 Task: Add a dependency to the task Create a new online platform for online personal training sessions , the existing task  Implement a new cloud-based travel management system for a company in the project BioTech
Action: Mouse moved to (733, 254)
Screenshot: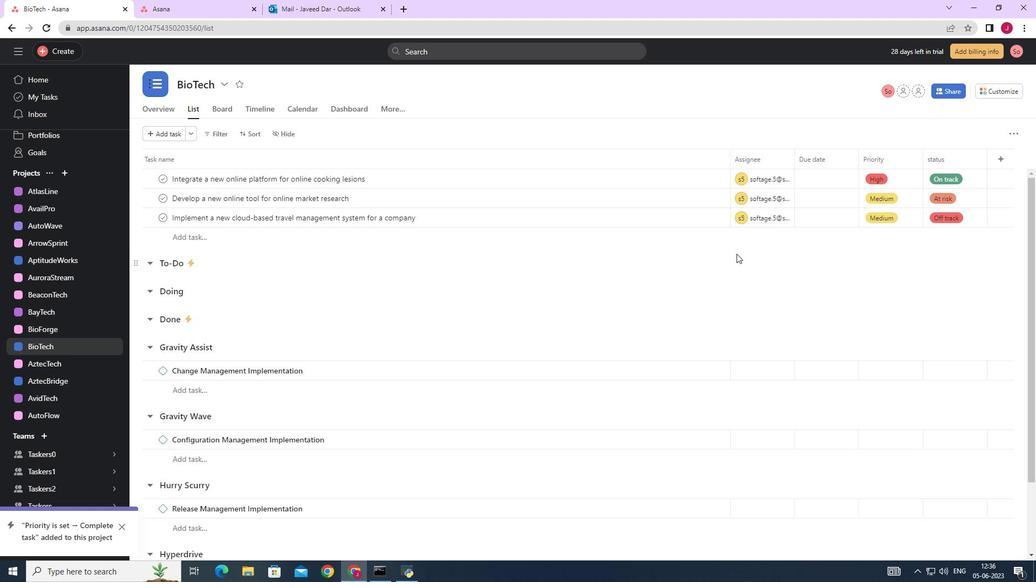 
Action: Mouse scrolled (733, 254) with delta (0, 0)
Screenshot: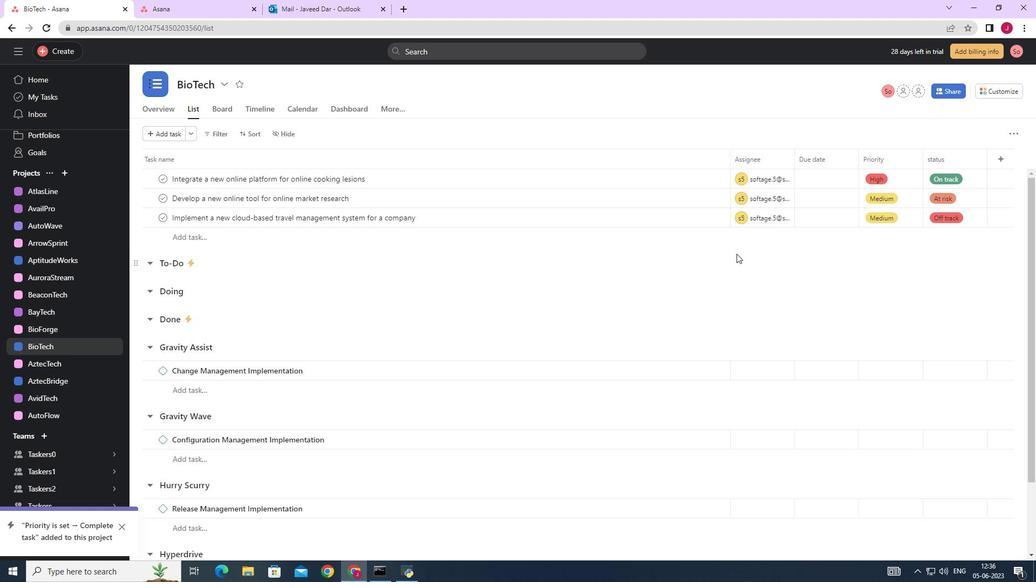 
Action: Mouse scrolled (733, 254) with delta (0, 0)
Screenshot: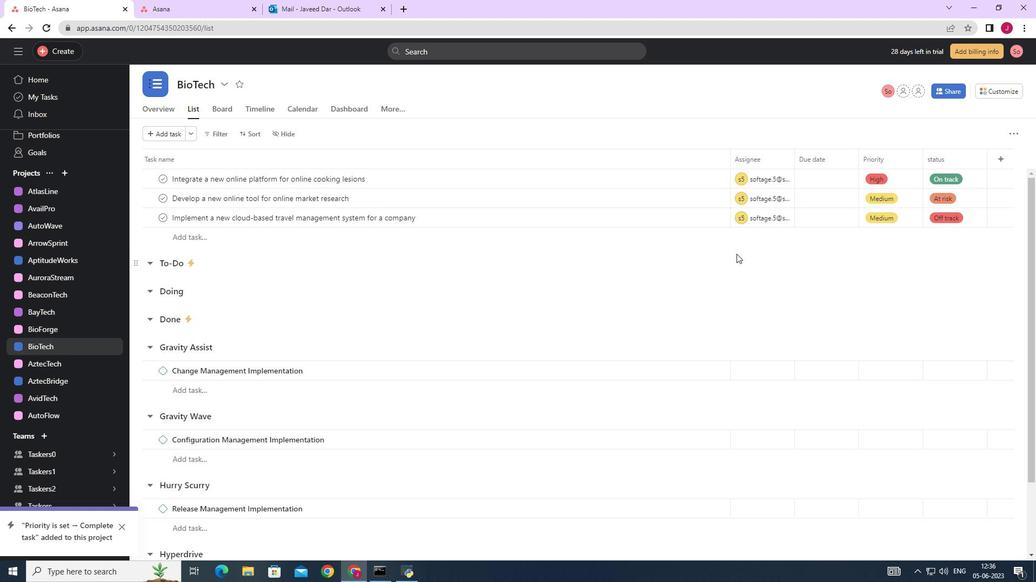
Action: Mouse moved to (733, 254)
Screenshot: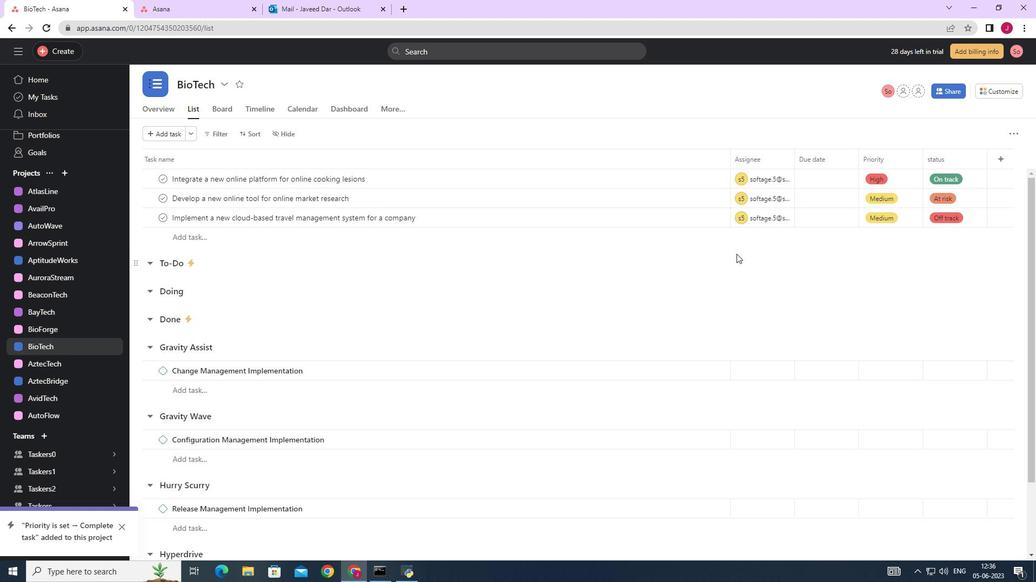 
Action: Mouse scrolled (733, 254) with delta (0, 0)
Screenshot: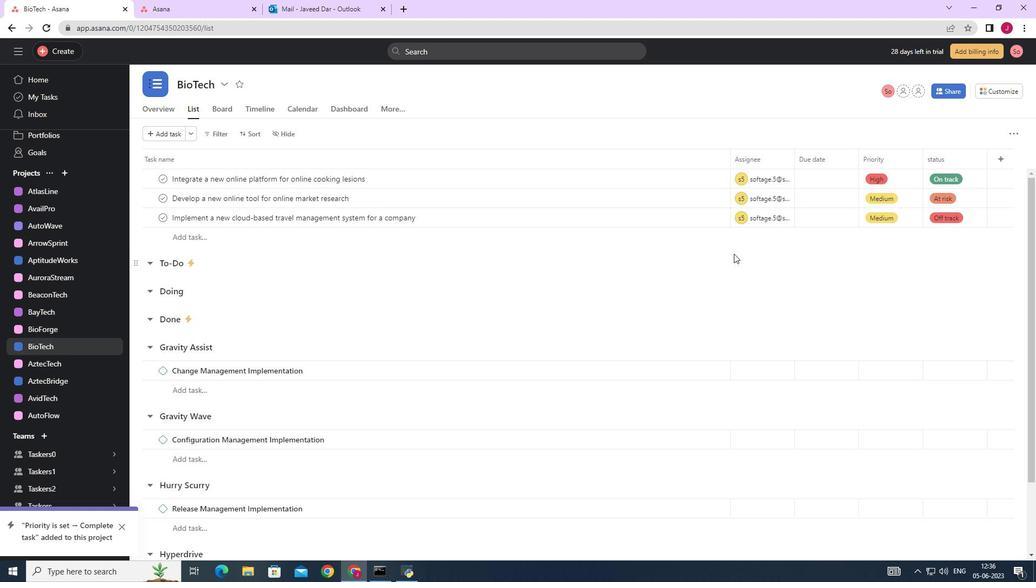 
Action: Mouse moved to (405, 314)
Screenshot: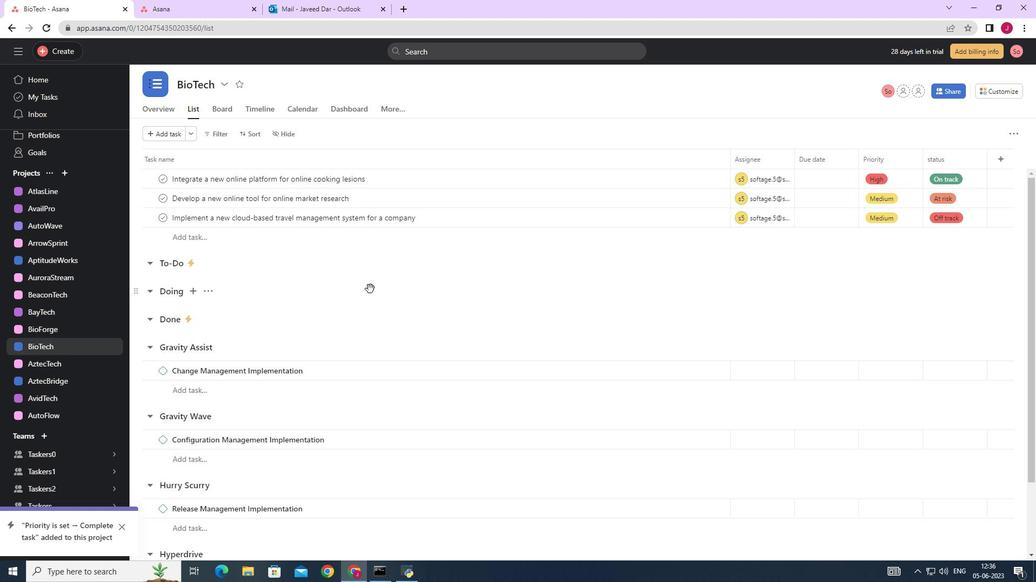 
Action: Mouse scrolled (405, 314) with delta (0, 0)
Screenshot: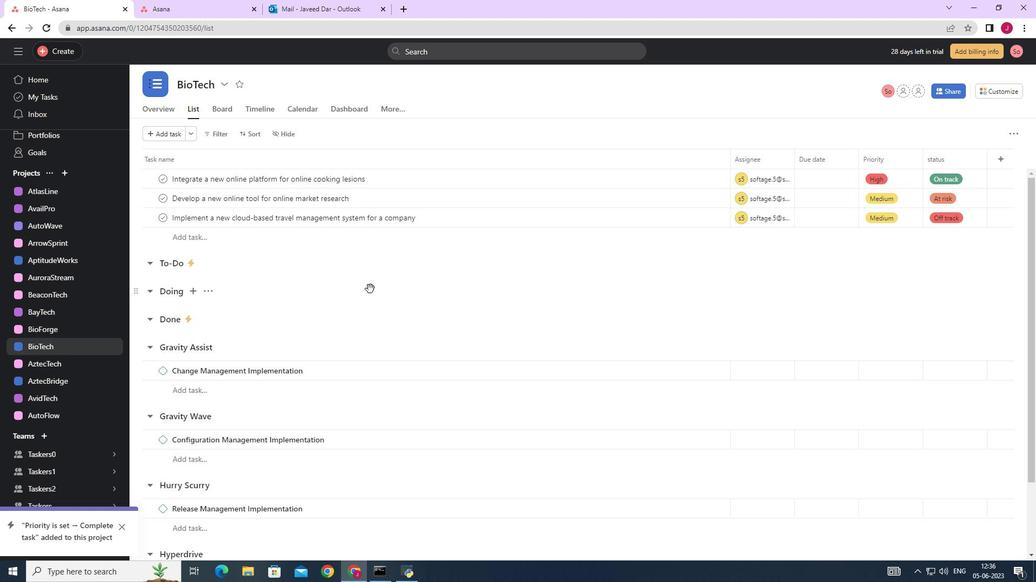 
Action: Mouse moved to (409, 317)
Screenshot: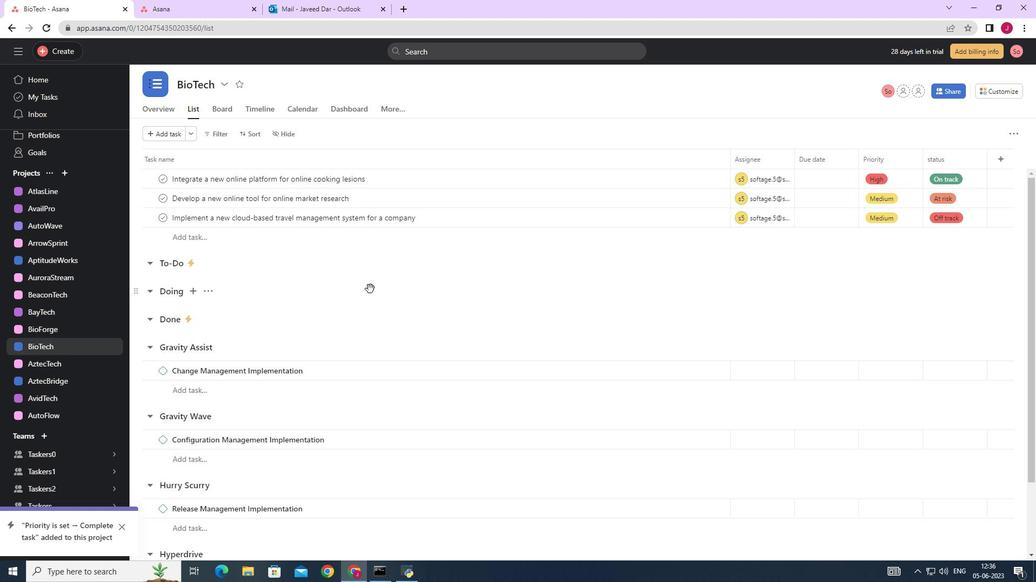 
Action: Mouse scrolled (409, 317) with delta (0, 0)
Screenshot: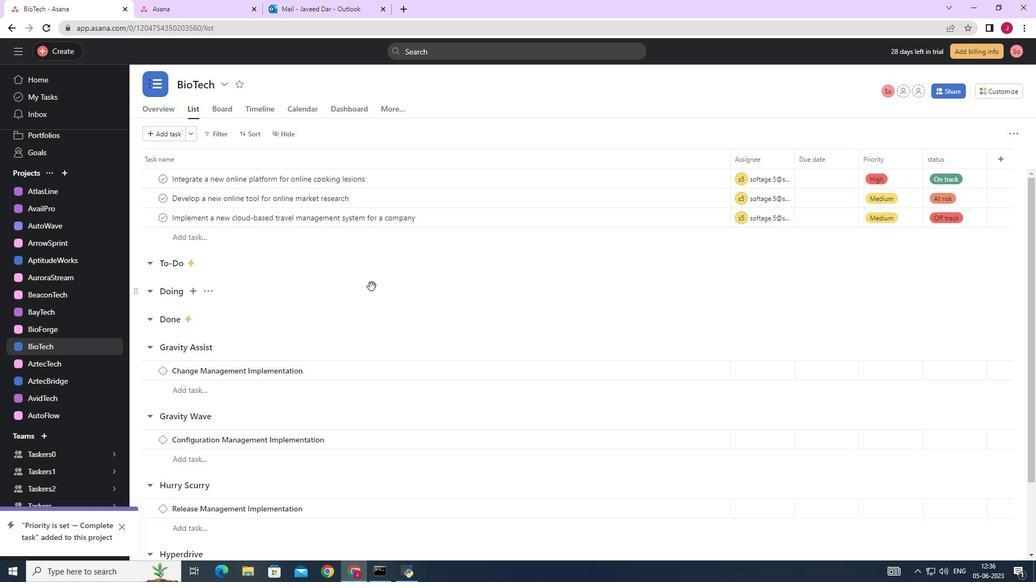 
Action: Mouse moved to (410, 318)
Screenshot: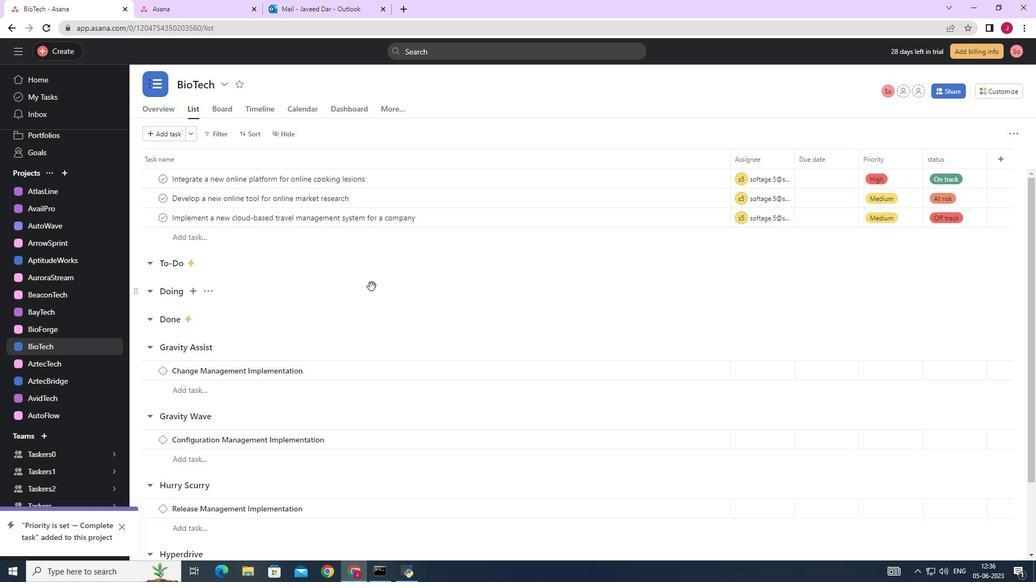 
Action: Mouse scrolled (410, 317) with delta (0, 0)
Screenshot: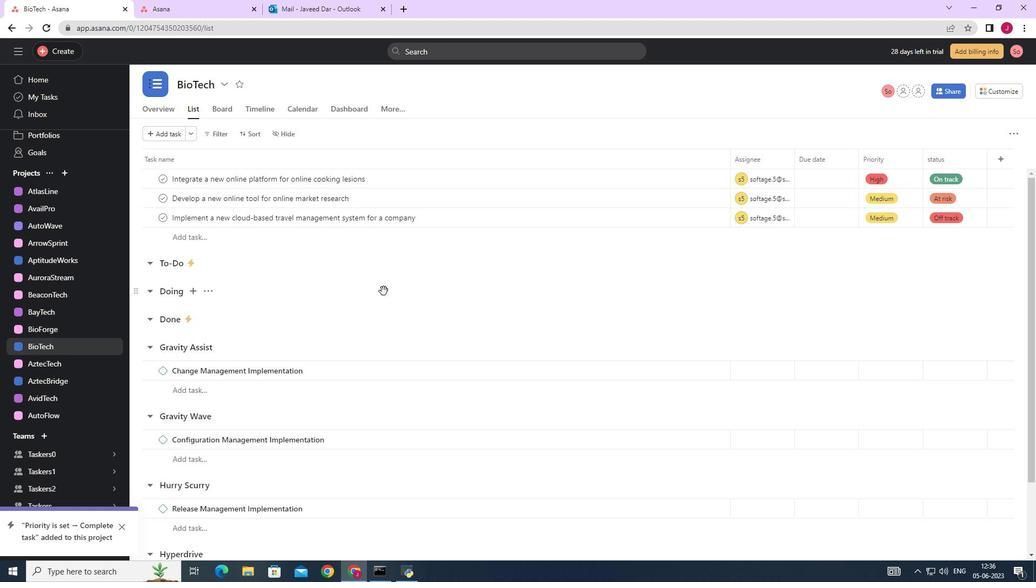 
Action: Mouse scrolled (410, 317) with delta (0, 0)
Screenshot: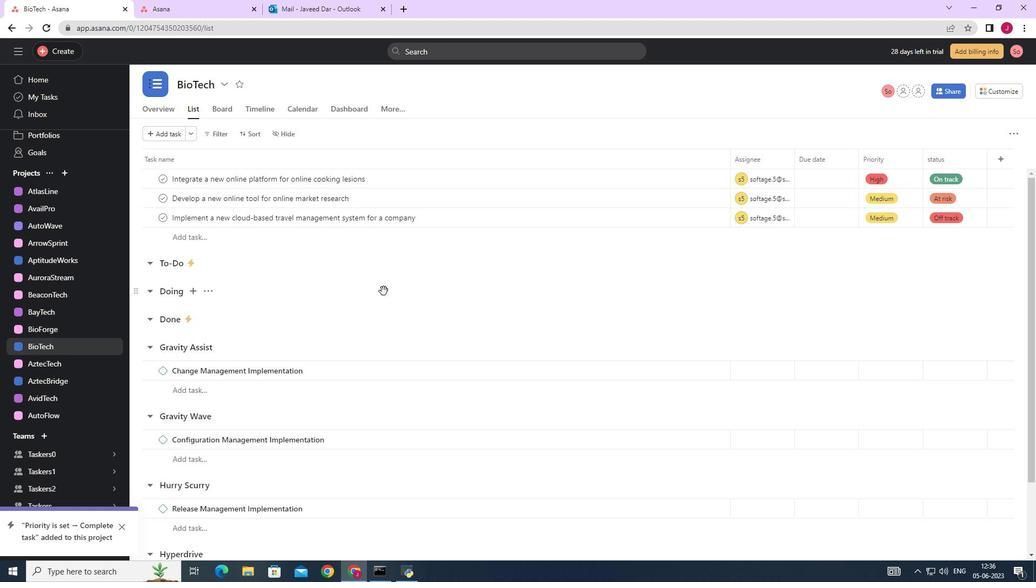 
Action: Mouse moved to (410, 319)
Screenshot: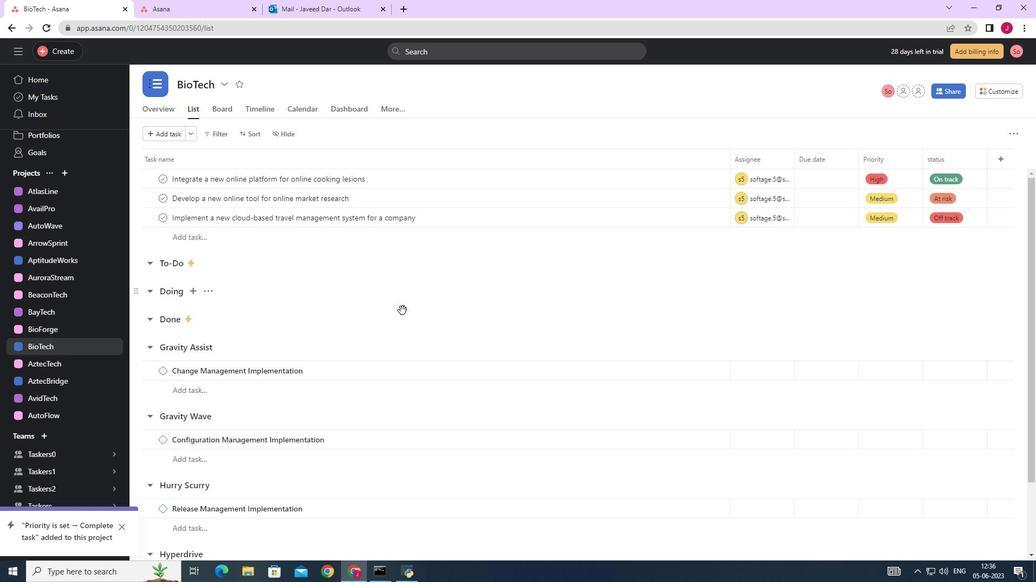 
Action: Mouse scrolled (410, 318) with delta (0, 0)
Screenshot: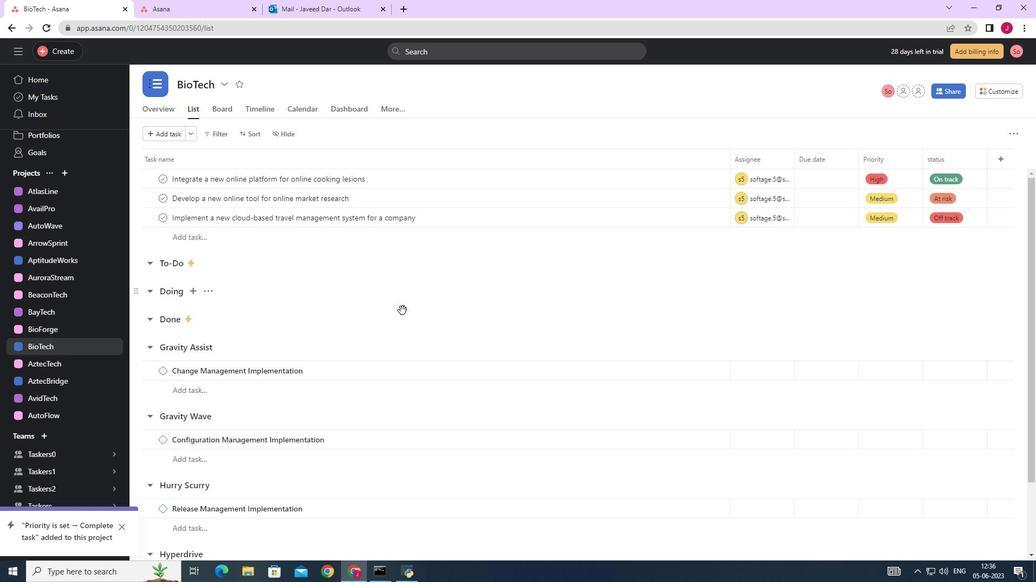 
Action: Mouse moved to (649, 489)
Screenshot: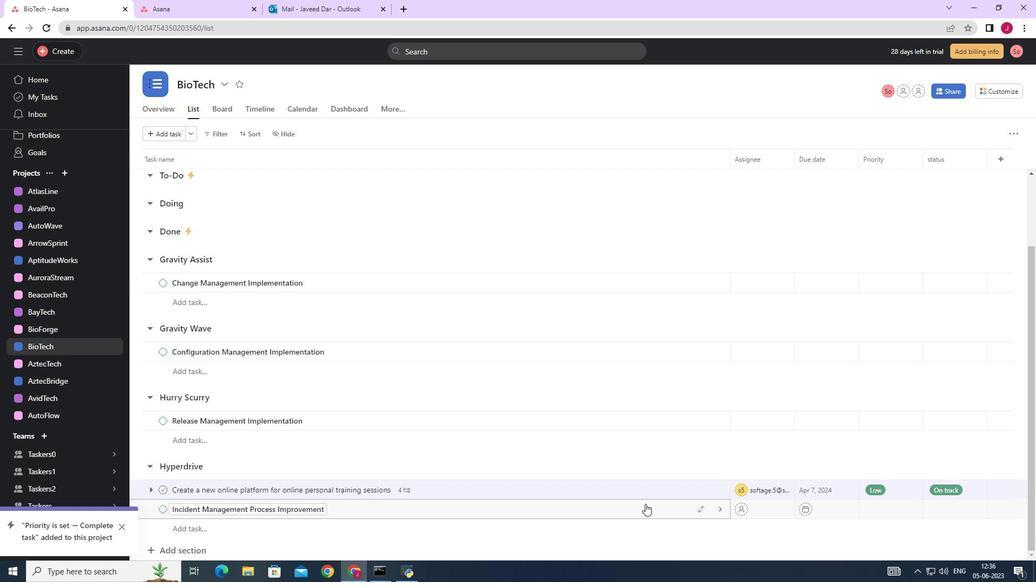 
Action: Mouse pressed left at (649, 489)
Screenshot: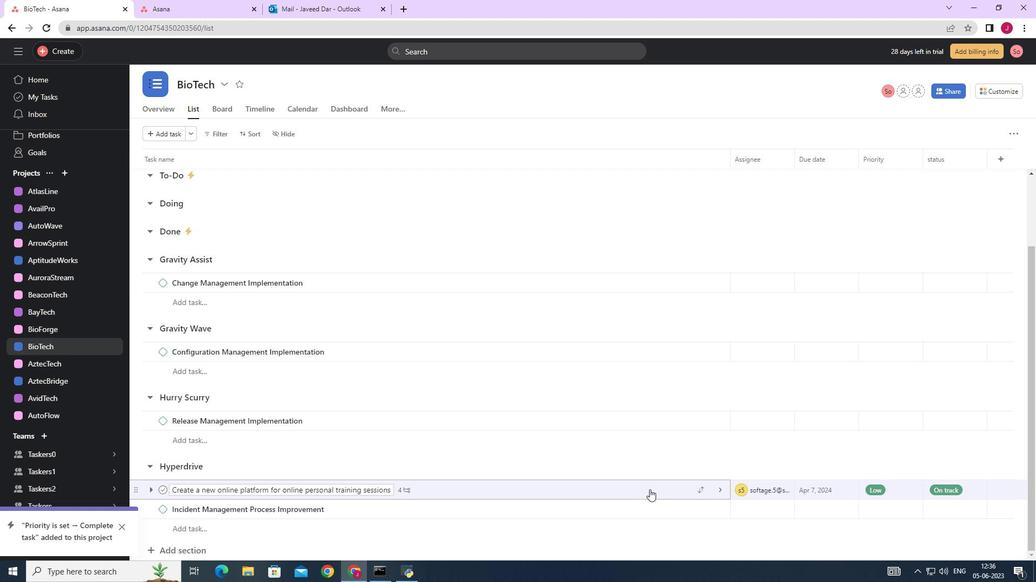 
Action: Mouse moved to (807, 418)
Screenshot: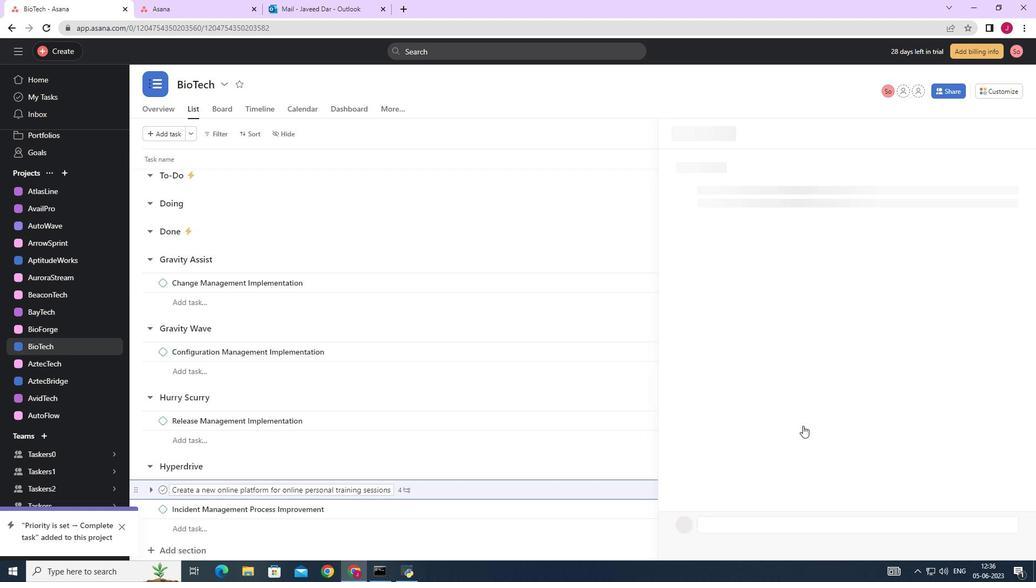 
Action: Mouse scrolled (807, 417) with delta (0, 0)
Screenshot: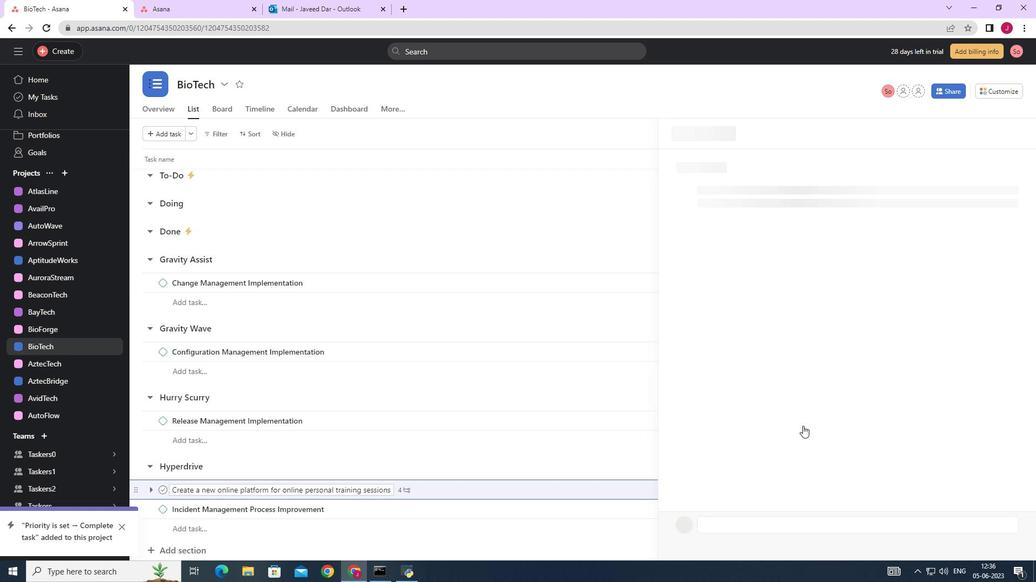 
Action: Mouse scrolled (807, 417) with delta (0, 0)
Screenshot: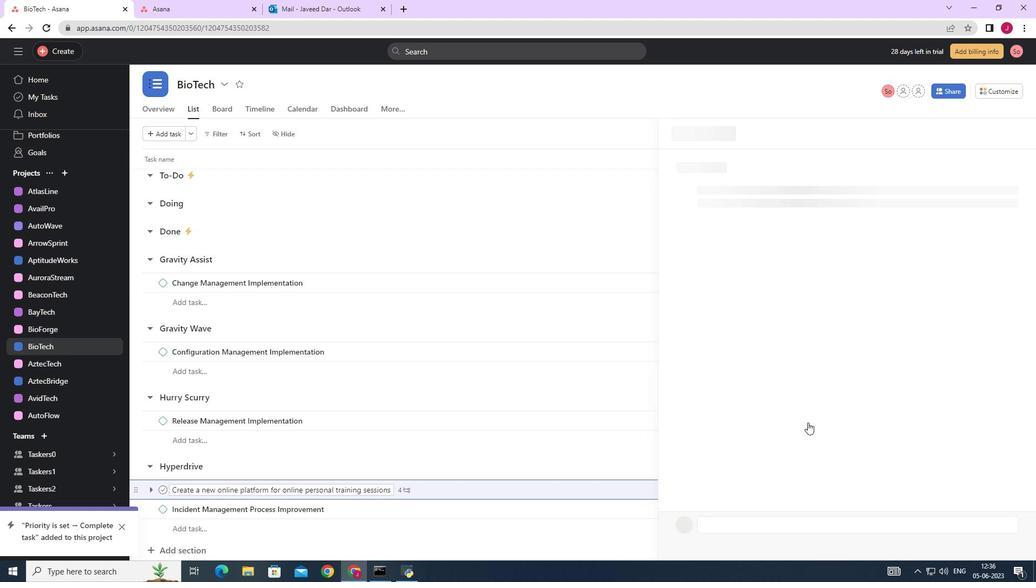 
Action: Mouse moved to (808, 417)
Screenshot: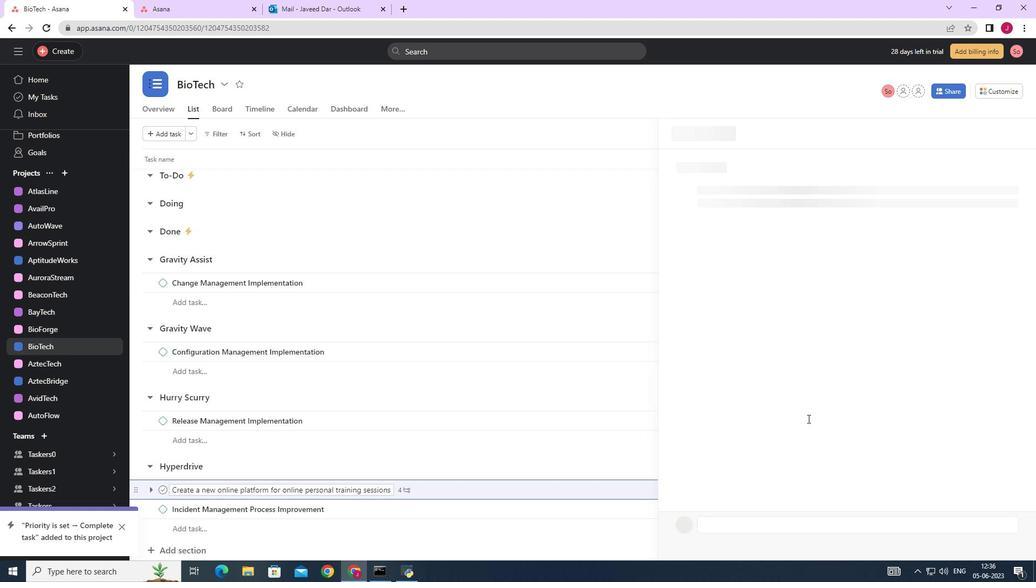 
Action: Mouse scrolled (808, 417) with delta (0, 0)
Screenshot: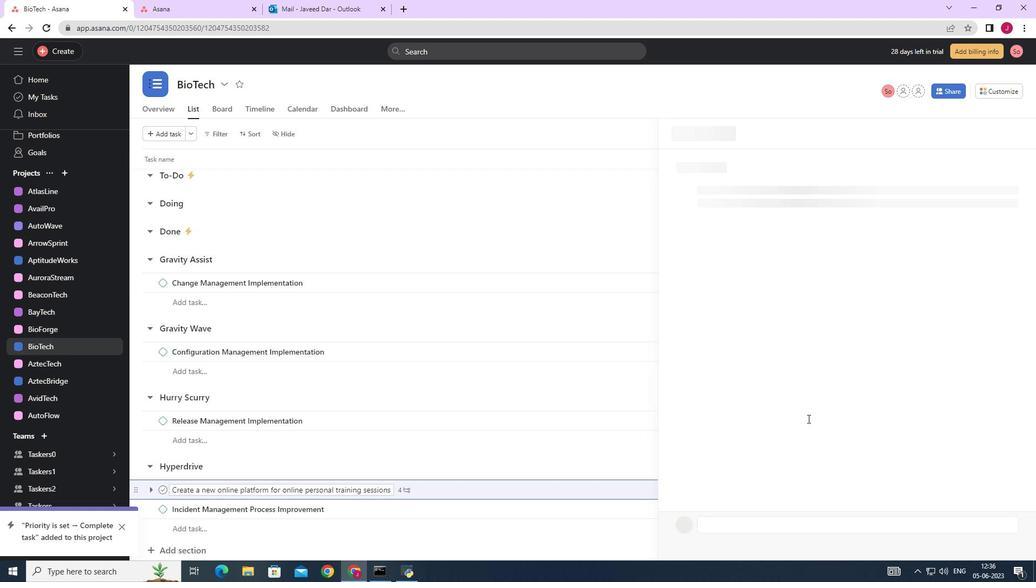 
Action: Mouse scrolled (808, 417) with delta (0, 0)
Screenshot: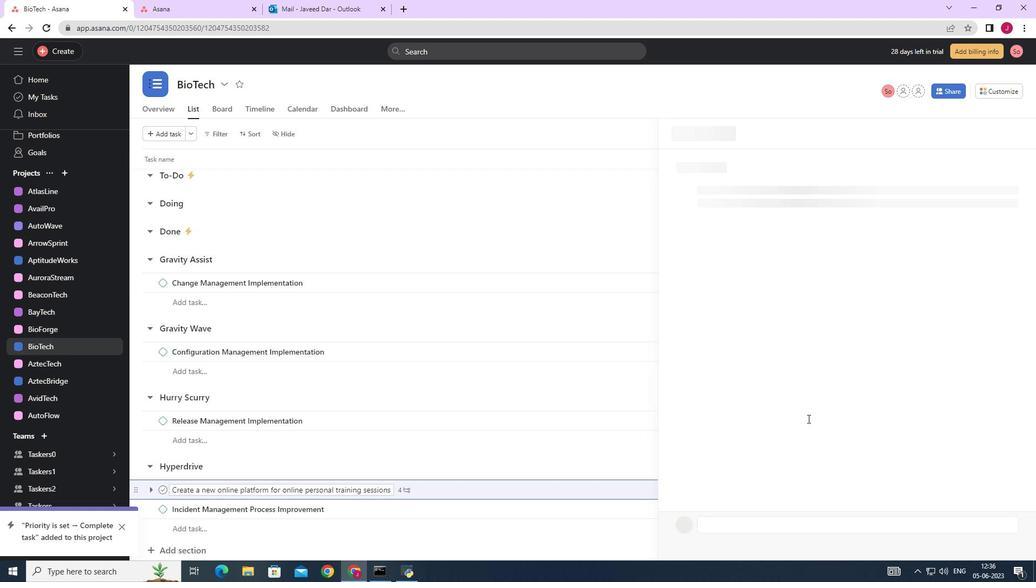 
Action: Mouse scrolled (808, 417) with delta (0, 0)
Screenshot: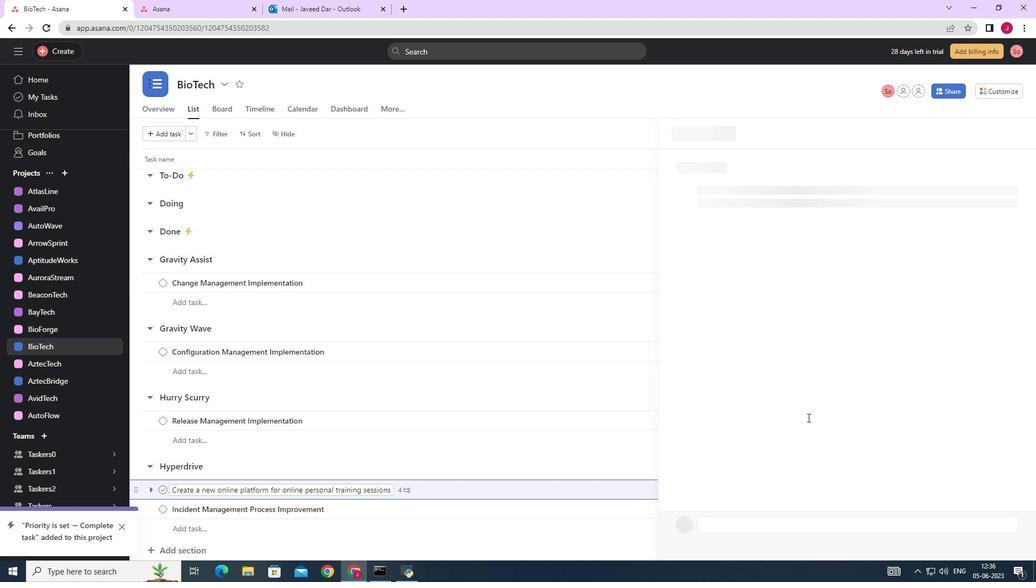
Action: Mouse scrolled (808, 417) with delta (0, 0)
Screenshot: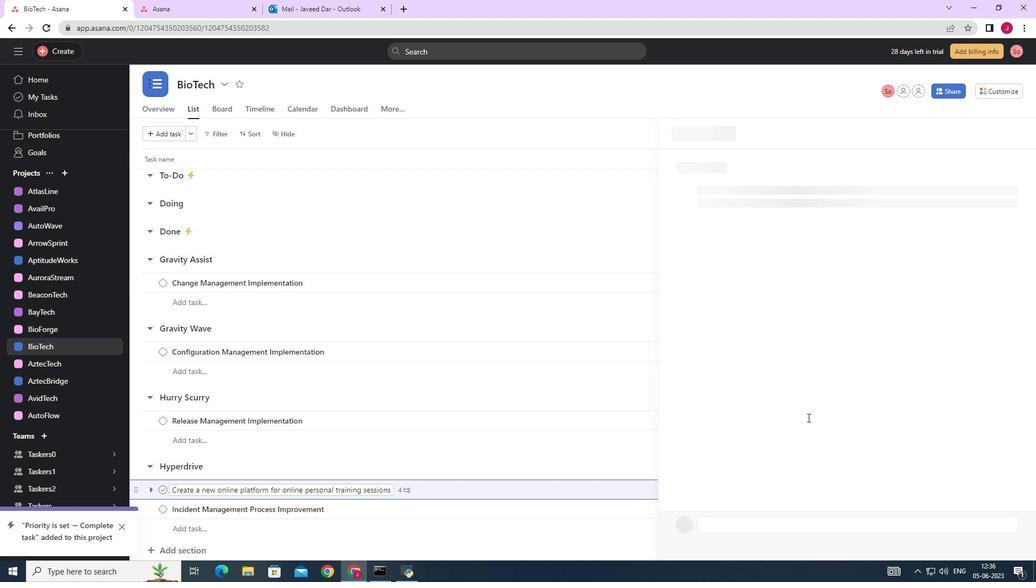 
Action: Mouse scrolled (808, 417) with delta (0, 0)
Screenshot: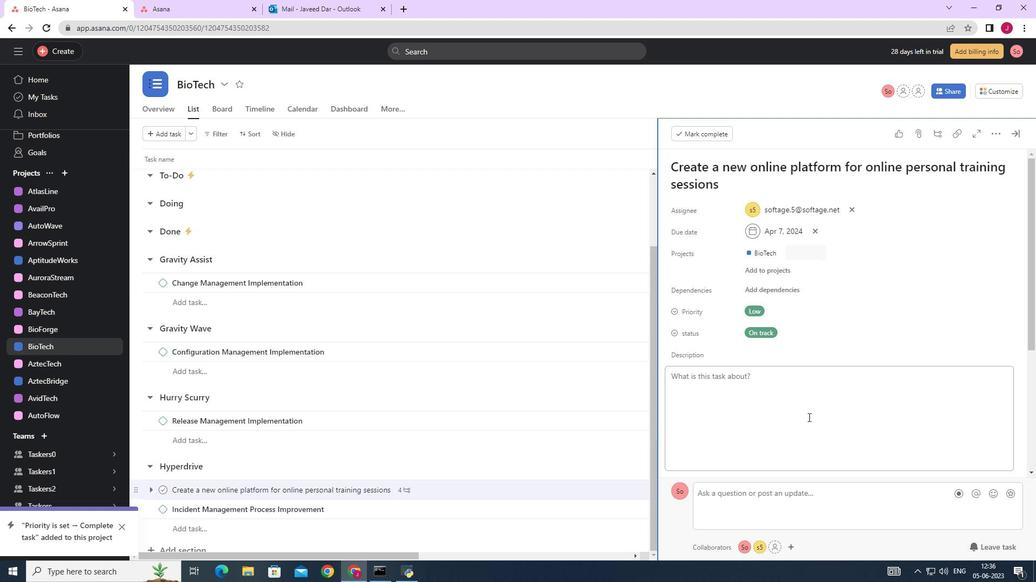 
Action: Mouse moved to (787, 322)
Screenshot: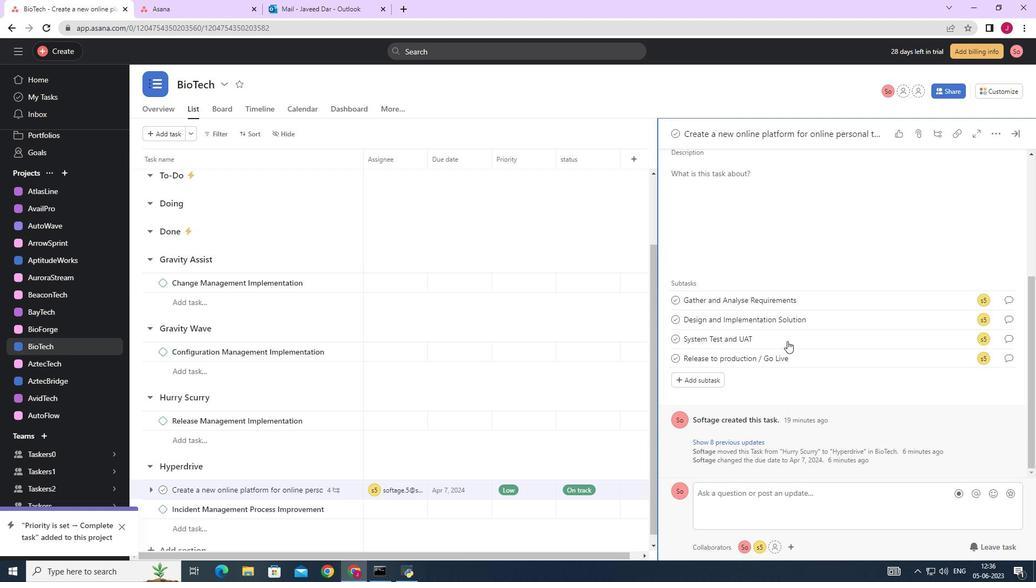 
Action: Mouse scrolled (787, 322) with delta (0, 0)
Screenshot: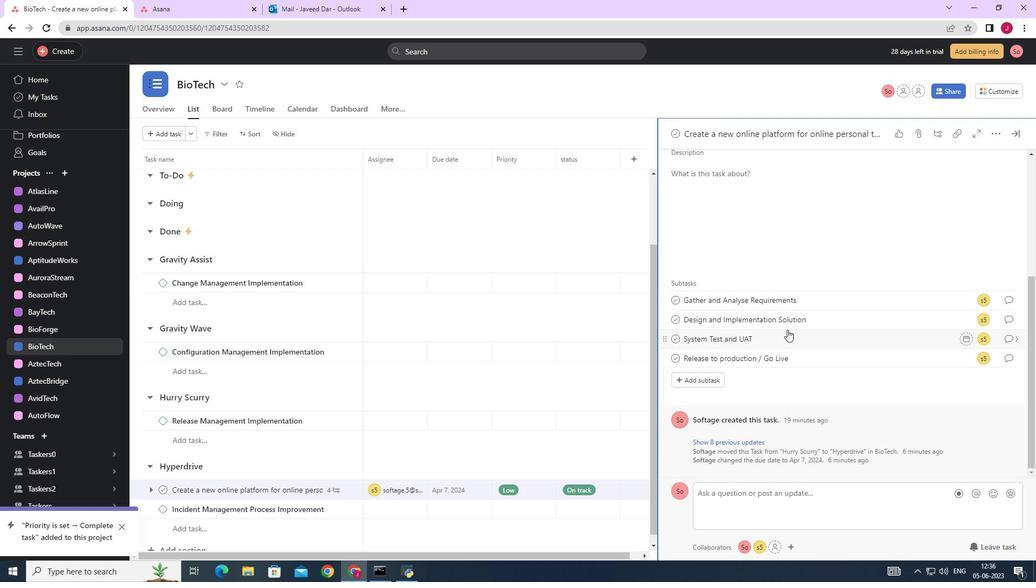 
Action: Mouse scrolled (787, 322) with delta (0, 0)
Screenshot: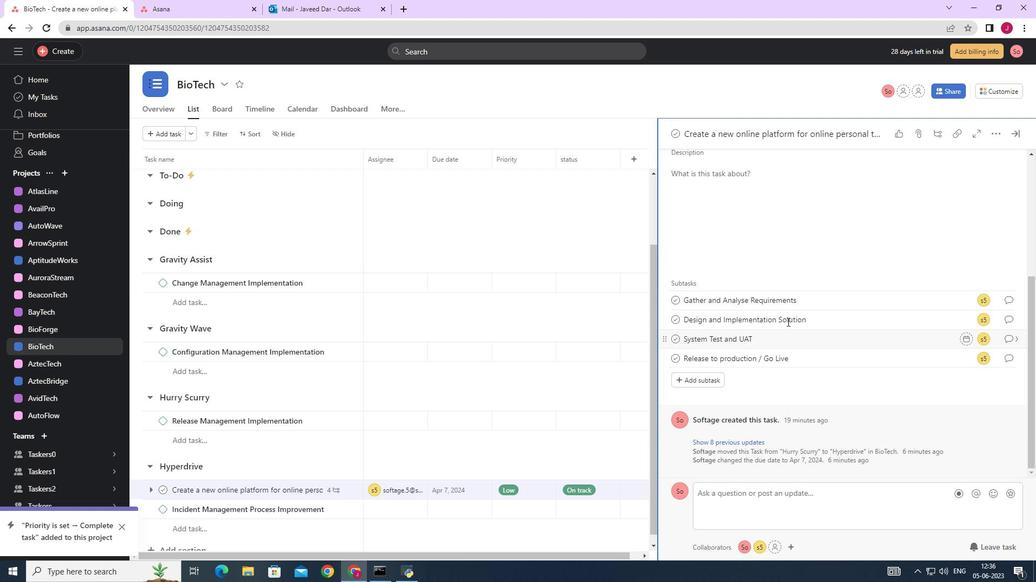 
Action: Mouse scrolled (787, 322) with delta (0, 0)
Screenshot: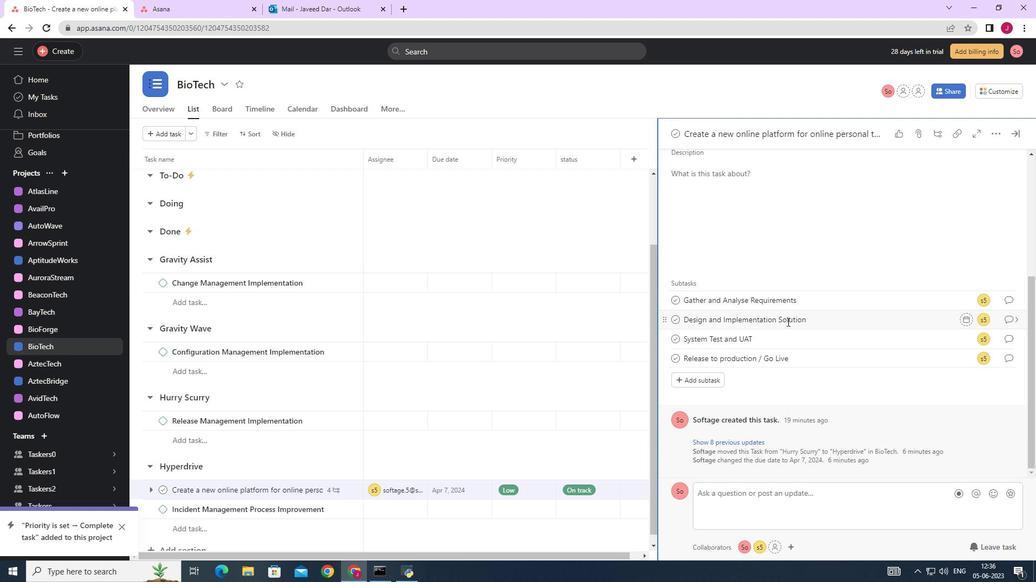 
Action: Mouse moved to (785, 248)
Screenshot: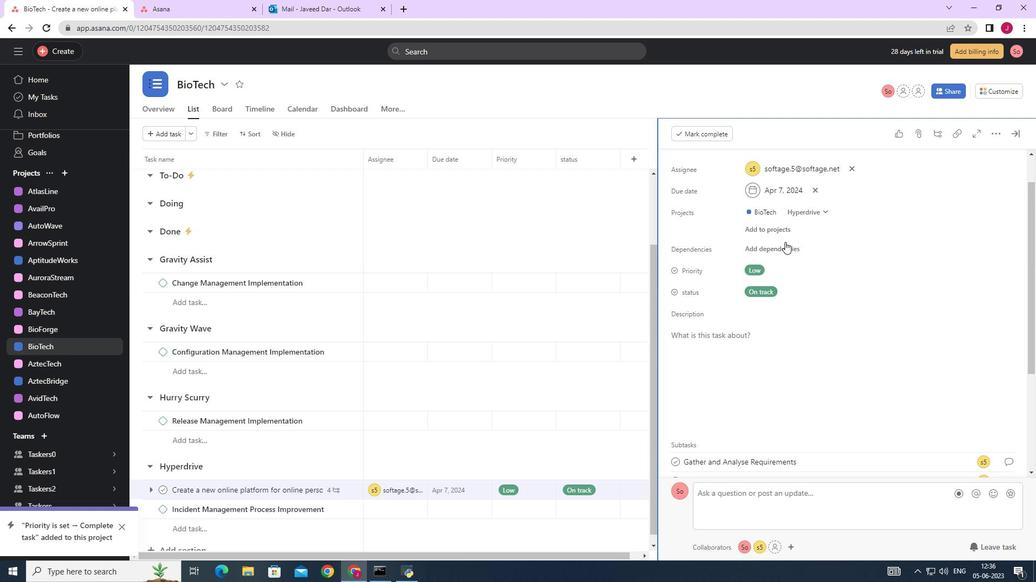 
Action: Mouse pressed left at (785, 248)
Screenshot: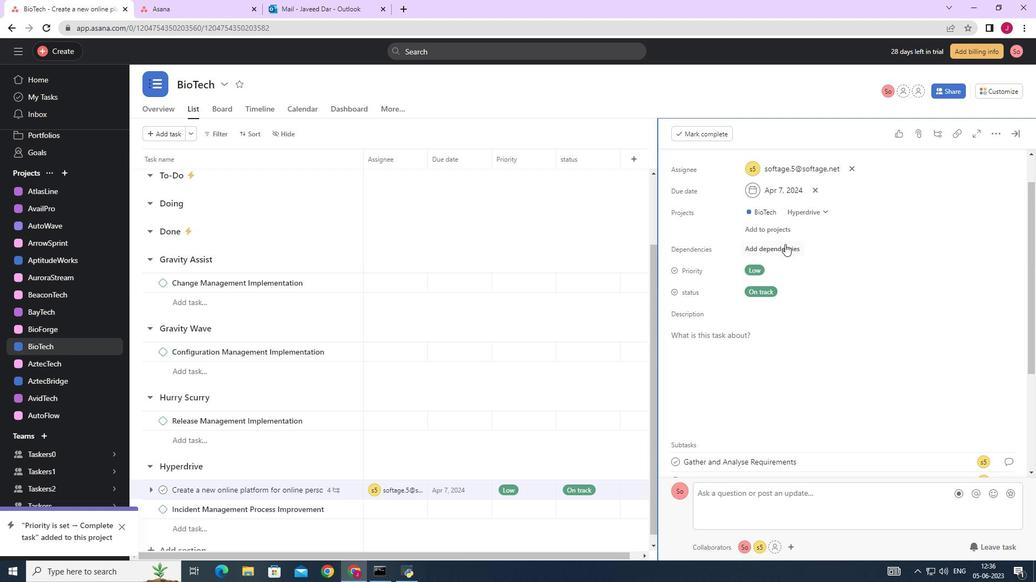 
Action: Mouse moved to (827, 290)
Screenshot: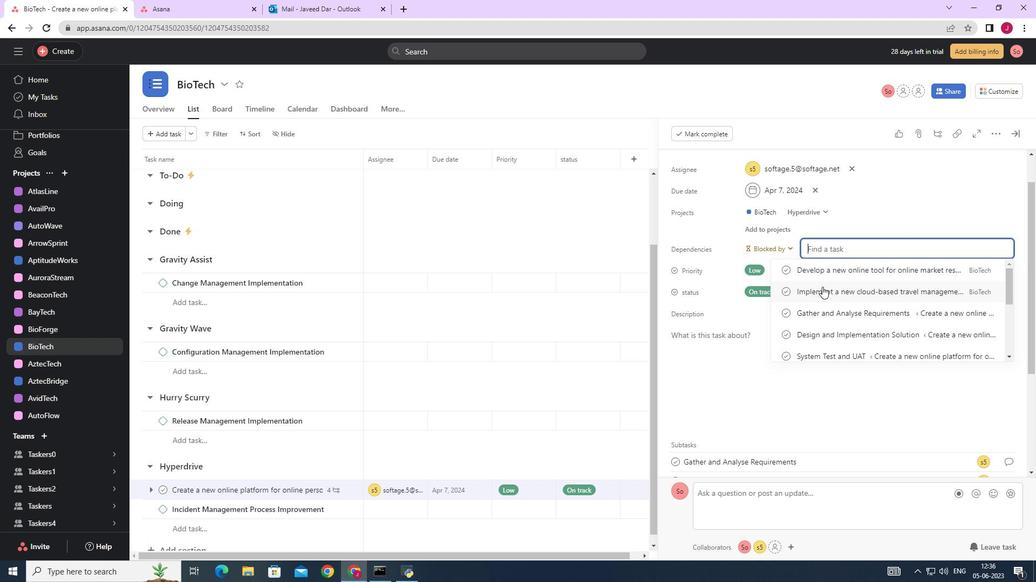 
Action: Mouse pressed left at (827, 290)
Screenshot: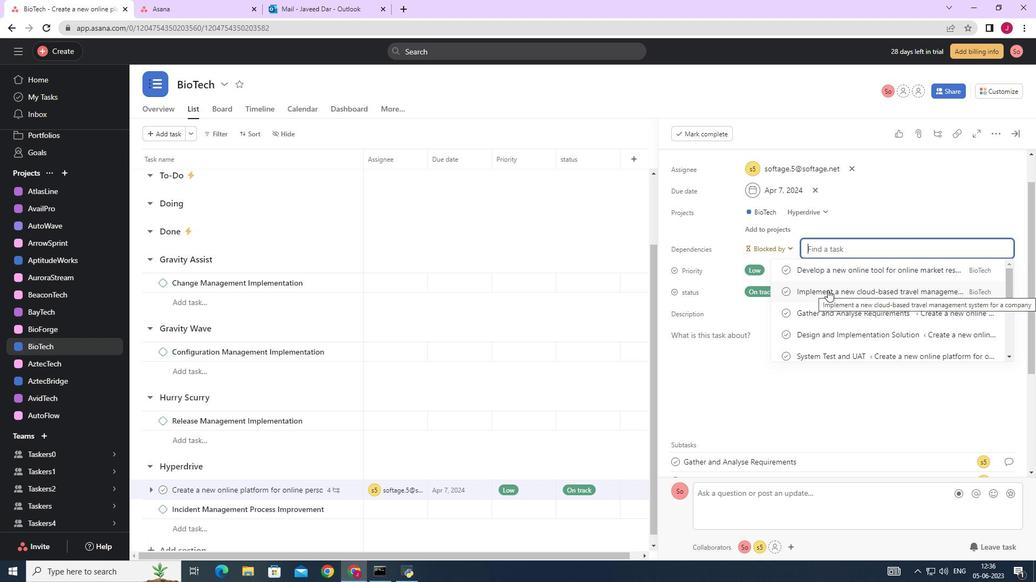 
Action: Mouse moved to (1016, 133)
Screenshot: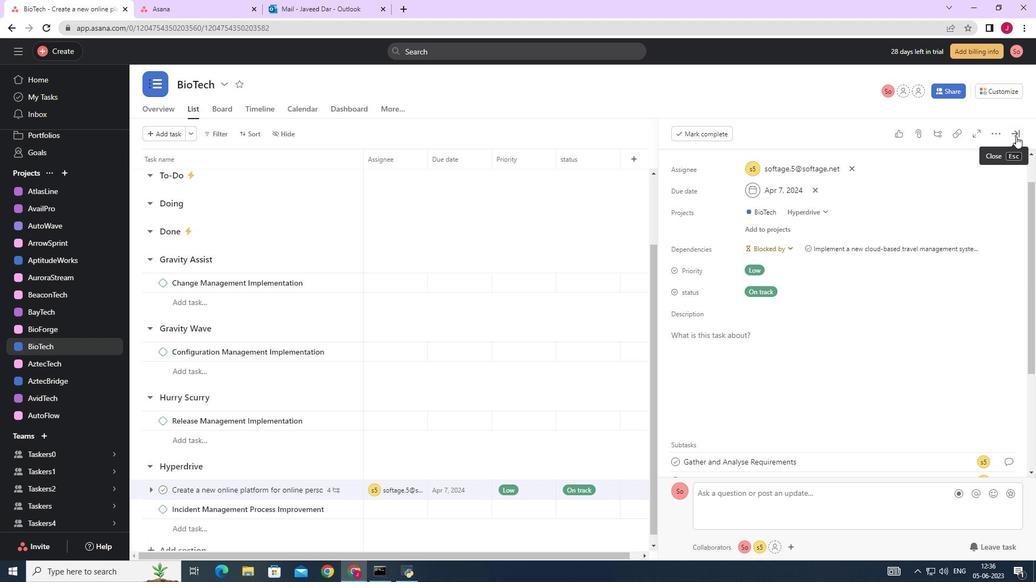 
Action: Mouse pressed left at (1016, 133)
Screenshot: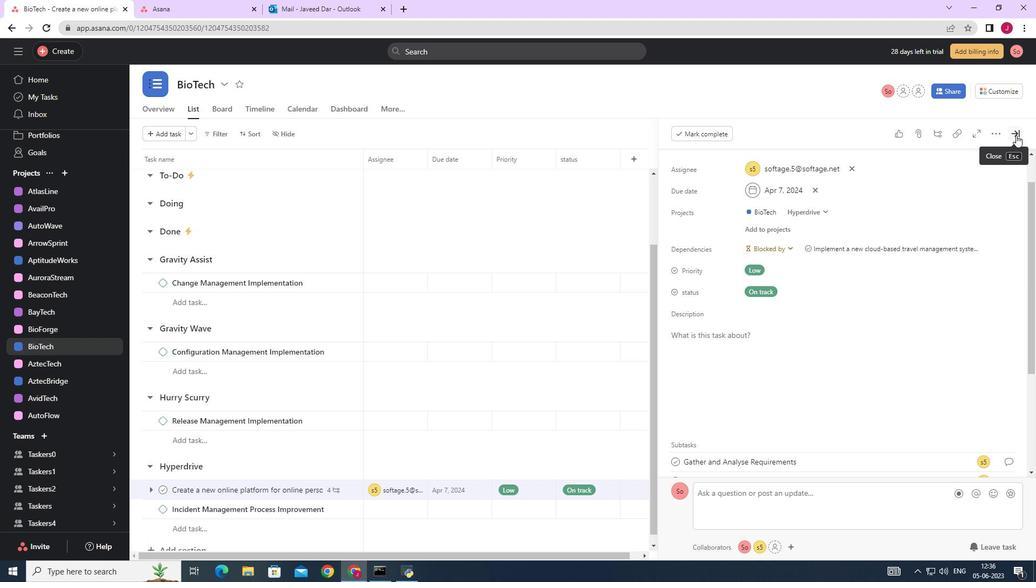 
